 Task: Create Card Card0000000020 in Board Board0000000005 in Workspace WS0000000002 in Trello. Create Card Card0000000021 in Board Board0000000006 in Workspace WS0000000002 in Trello. Create Card Card0000000022 in Board Board0000000006 in Workspace WS0000000002 in Trello. Create Card Card0000000023 in Board Board0000000006 in Workspace WS0000000002 in Trello. Create Card Card0000000024 in Board Board0000000006 in Workspace WS0000000002 in Trello
Action: Mouse moved to (383, 346)
Screenshot: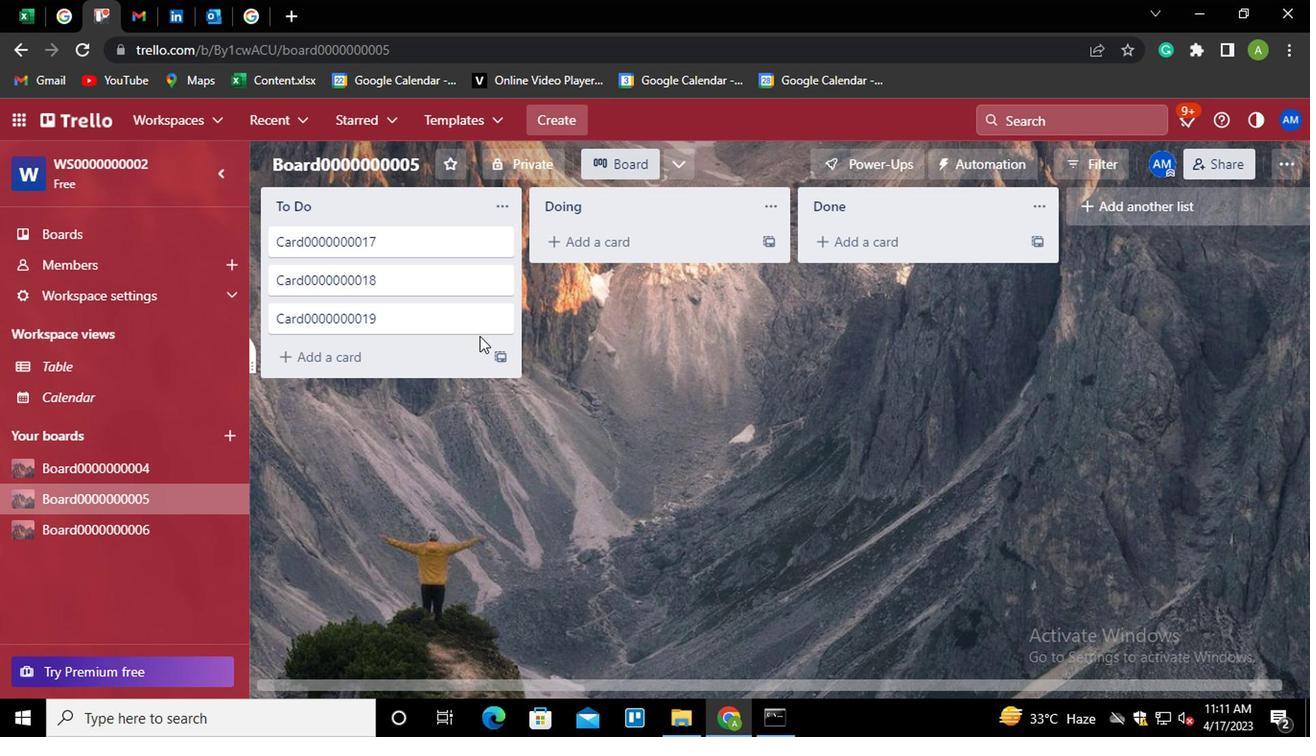 
Action: Mouse pressed left at (383, 346)
Screenshot: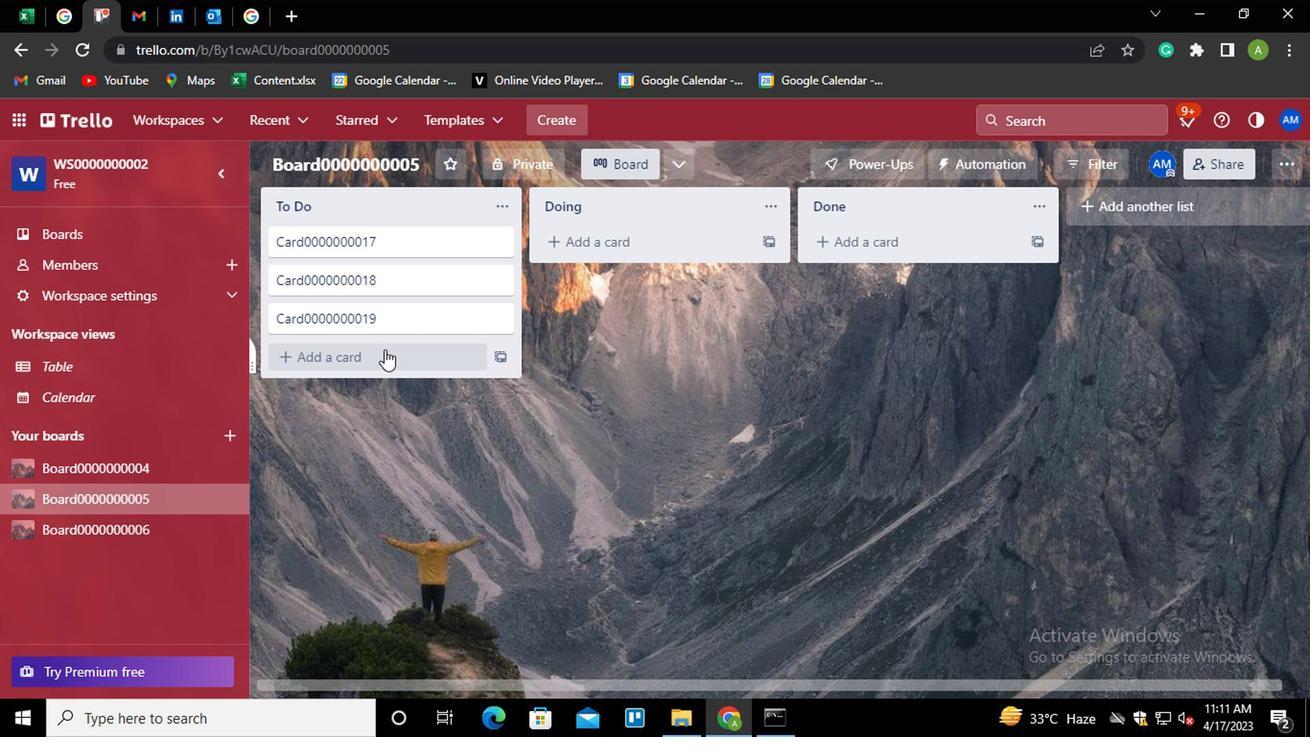 
Action: Key pressed <Key.shift><Key.shift><Key.shift><Key.shift><Key.shift><Key.shift><Key.shift><Key.shift>CARD0000000020<Key.enter>
Screenshot: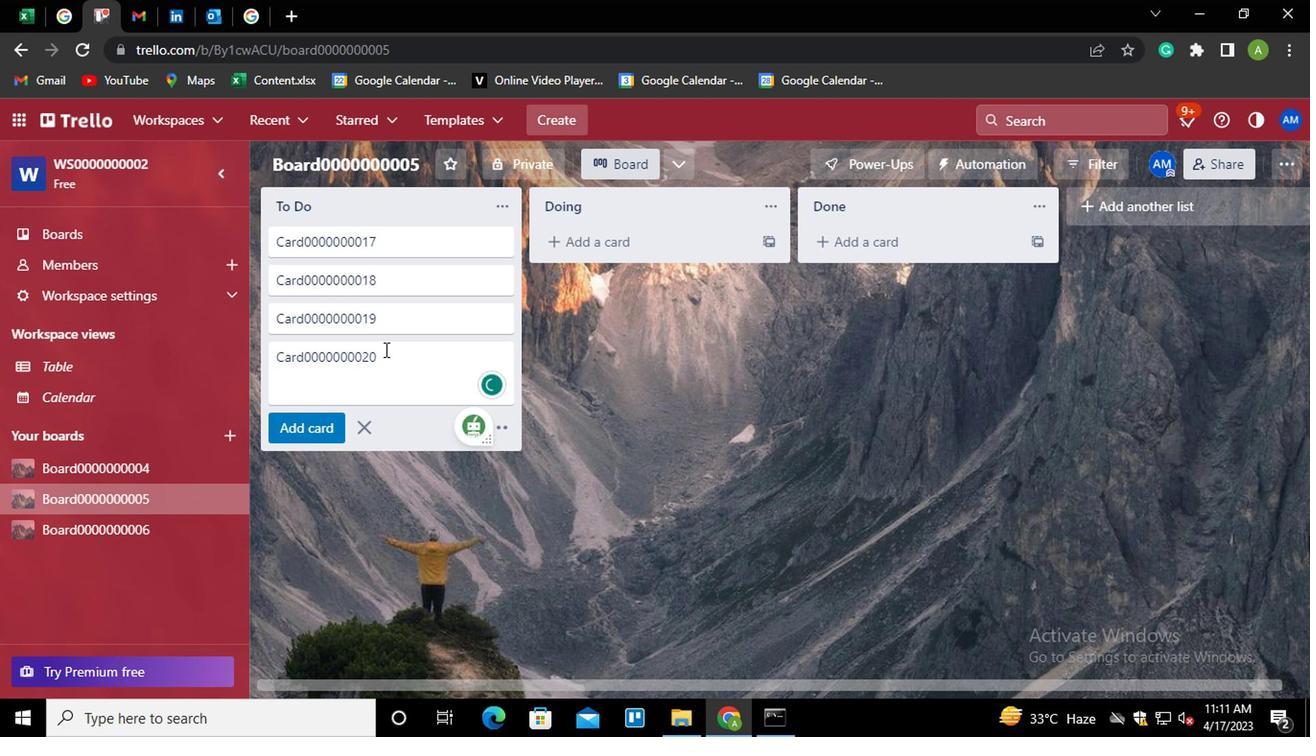 
Action: Mouse moved to (728, 487)
Screenshot: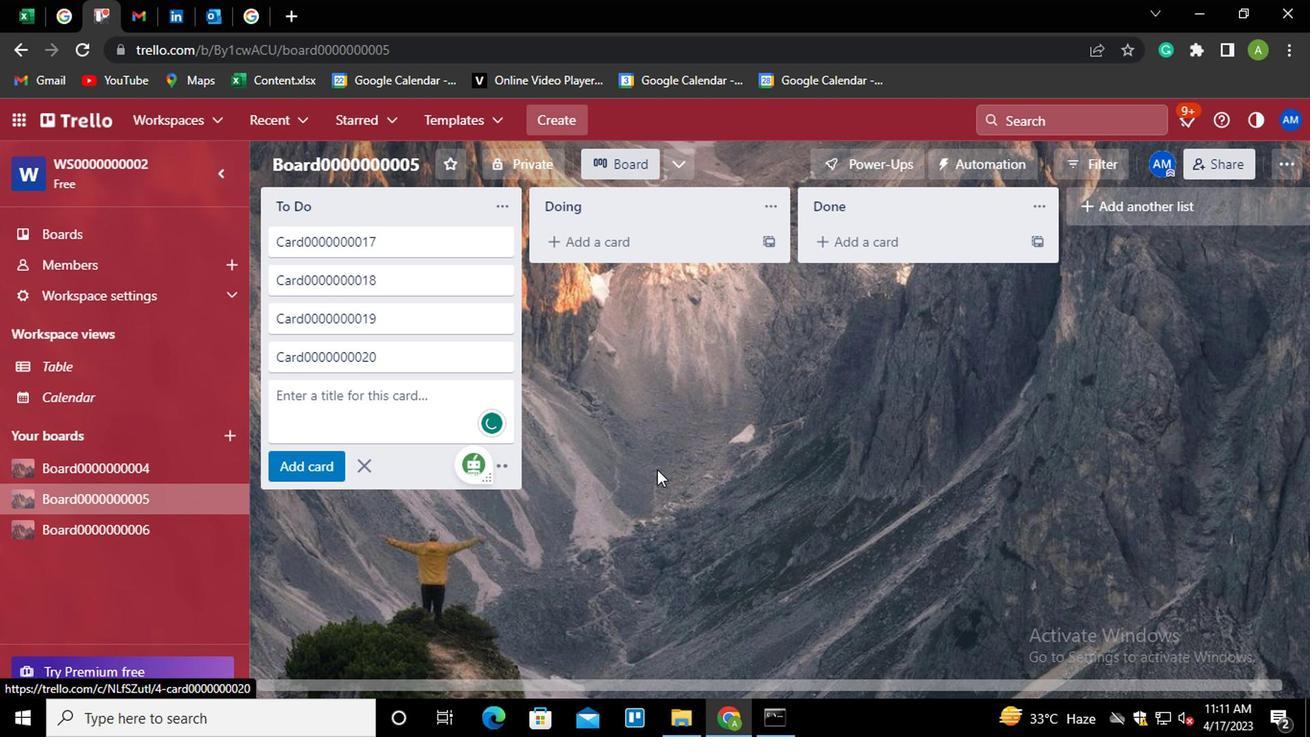 
Action: Mouse pressed left at (728, 487)
Screenshot: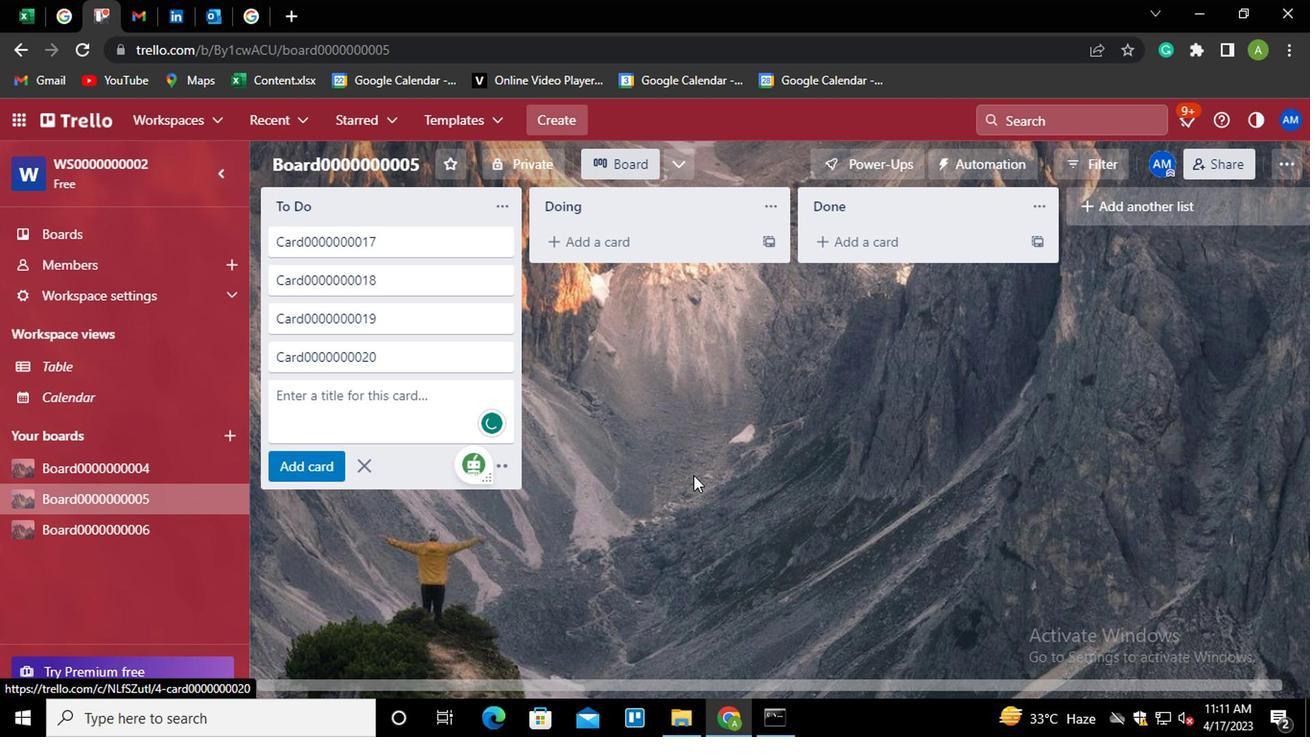 
Action: Mouse moved to (75, 531)
Screenshot: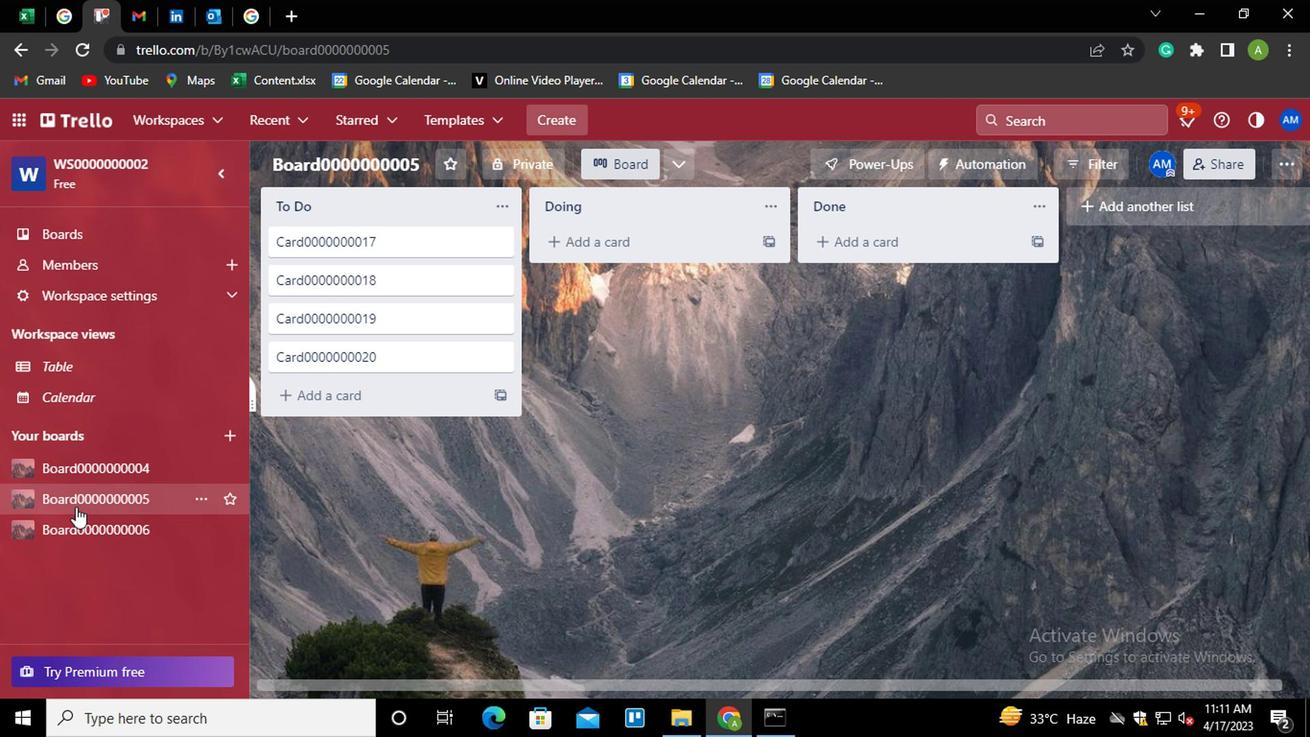 
Action: Mouse pressed left at (75, 531)
Screenshot: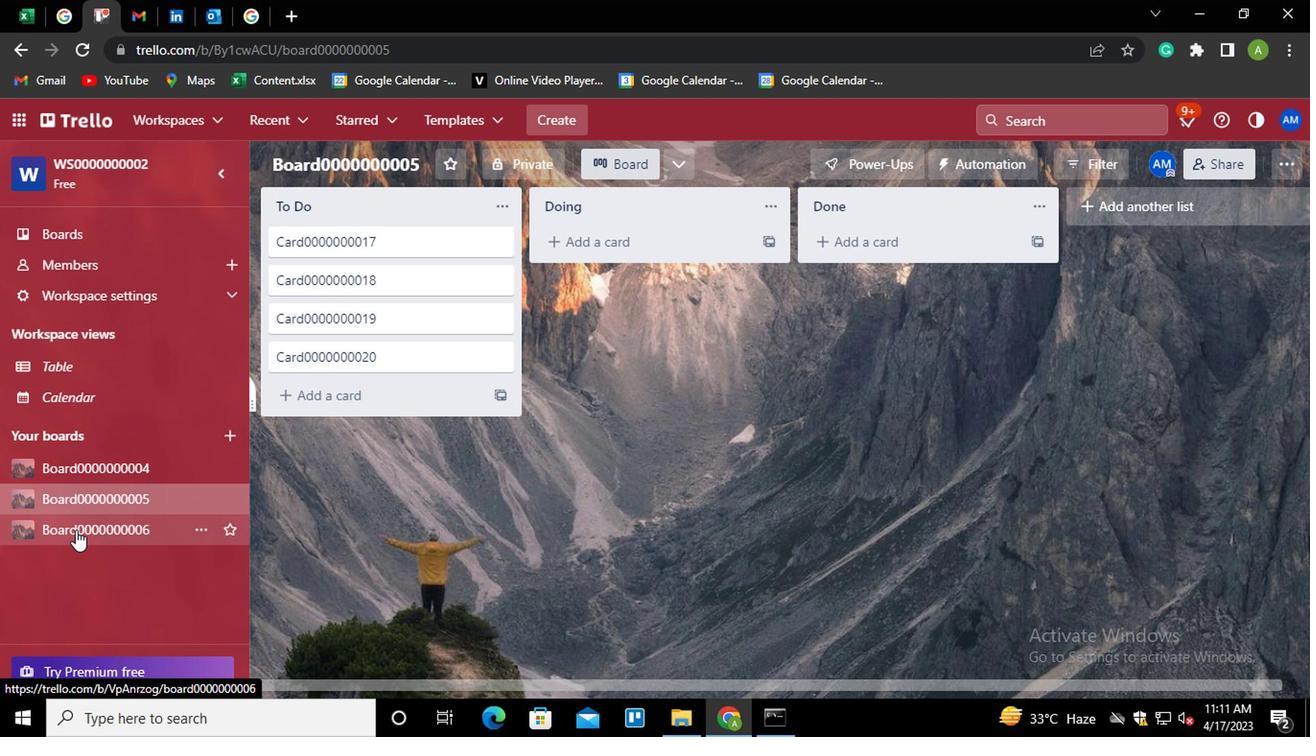 
Action: Mouse moved to (311, 284)
Screenshot: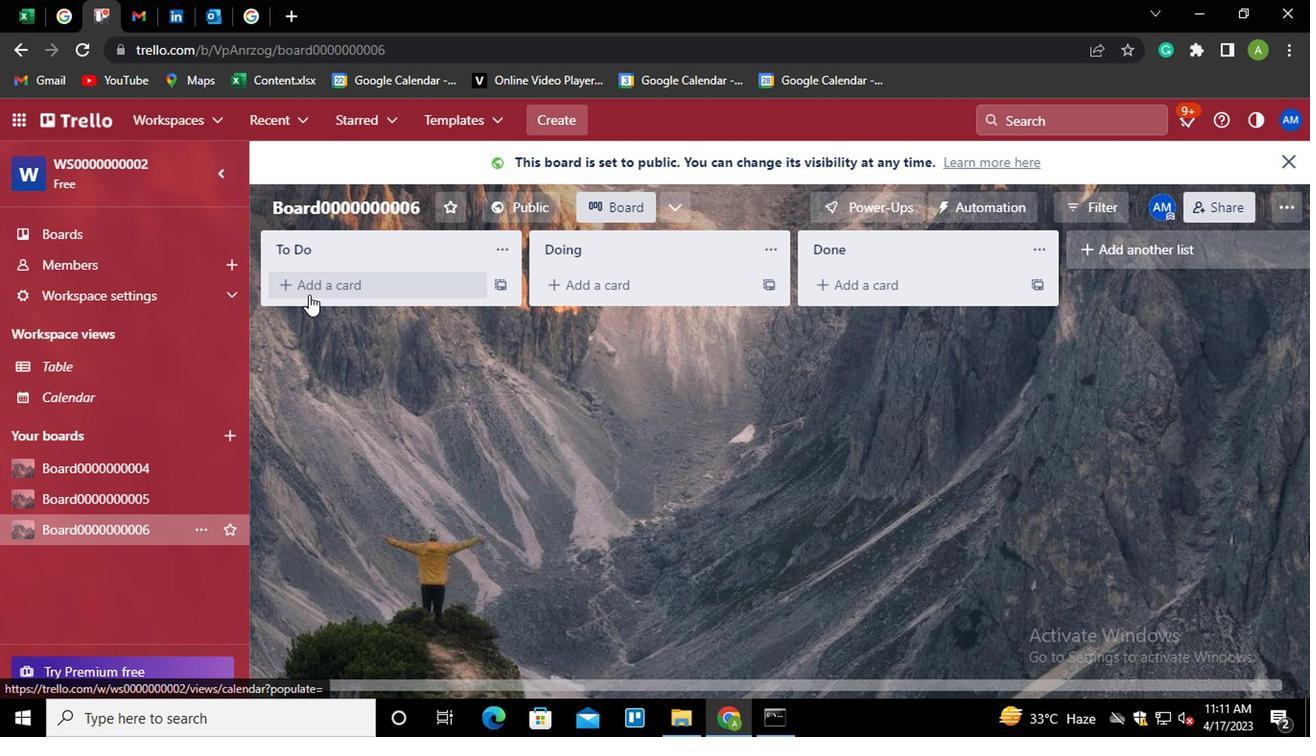 
Action: Mouse pressed left at (311, 284)
Screenshot: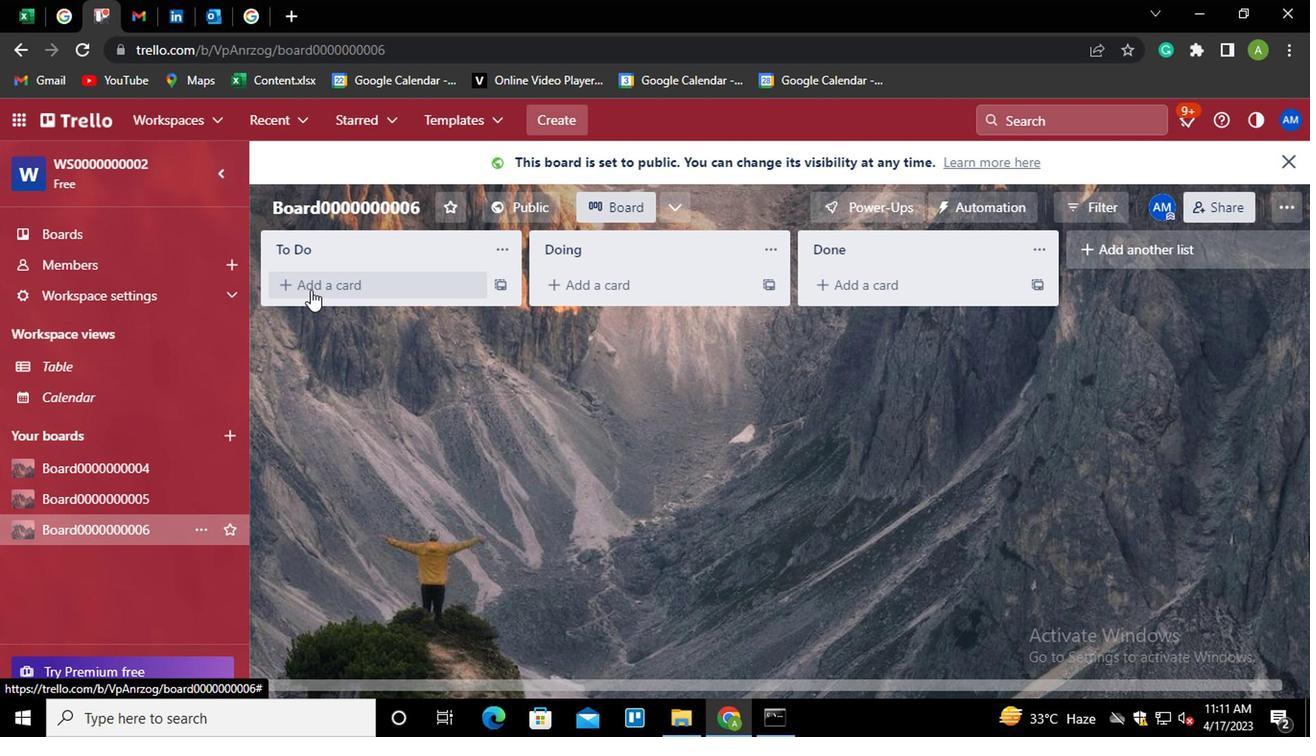 
Action: Key pressed <Key.shift><Key.shift><Key.shift><Key.shift><Key.shift><Key.shift><Key.shift>CARD0000000021<Key.enter><Key.shift>CARD0000000022<Key.enter><Key.shift><Key.shift>CARD0000000023<Key.enter><Key.shift>CARD0000000024
Screenshot: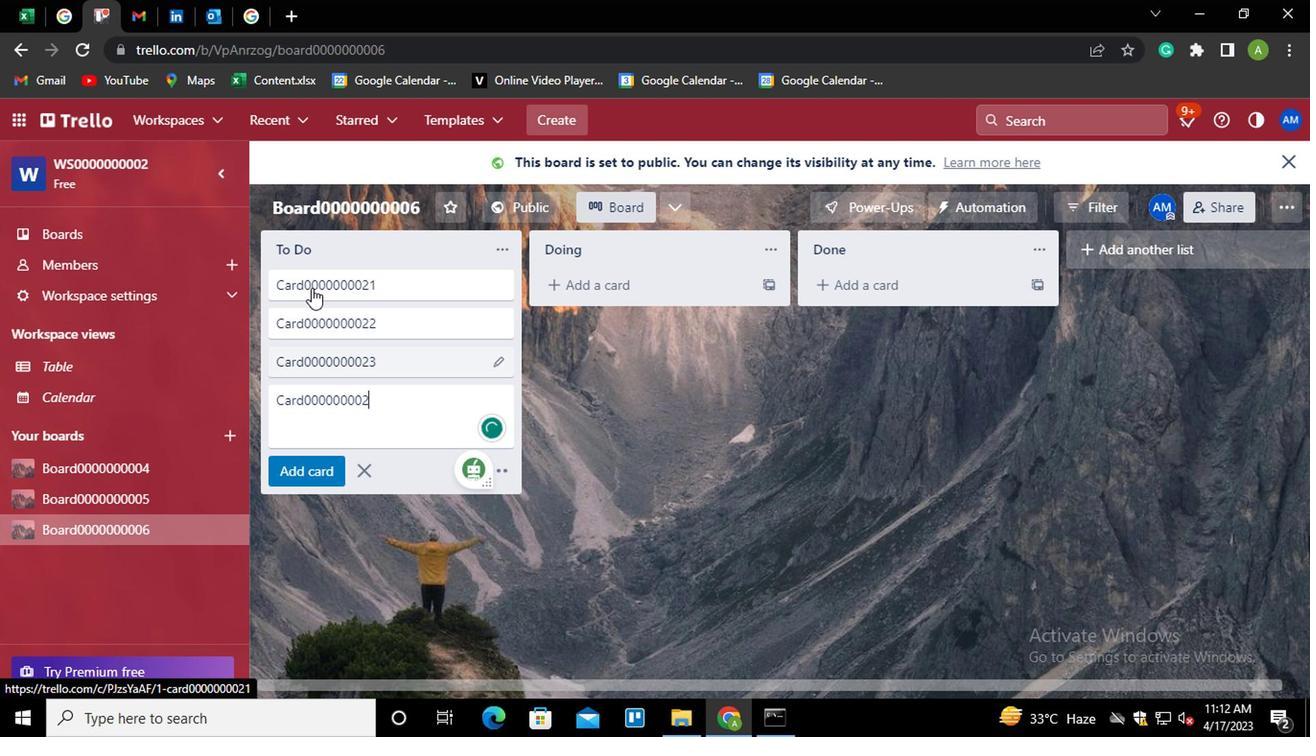 
Action: Mouse moved to (681, 522)
Screenshot: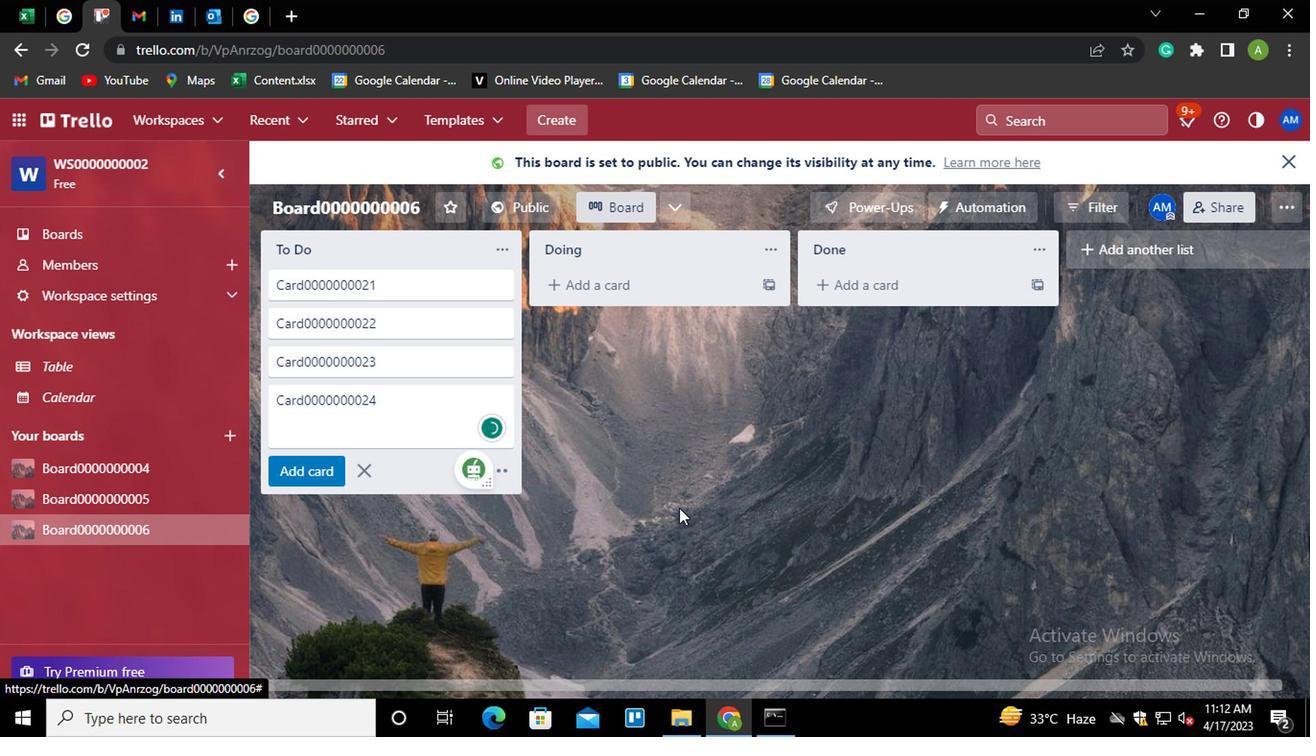 
Action: Mouse pressed left at (681, 522)
Screenshot: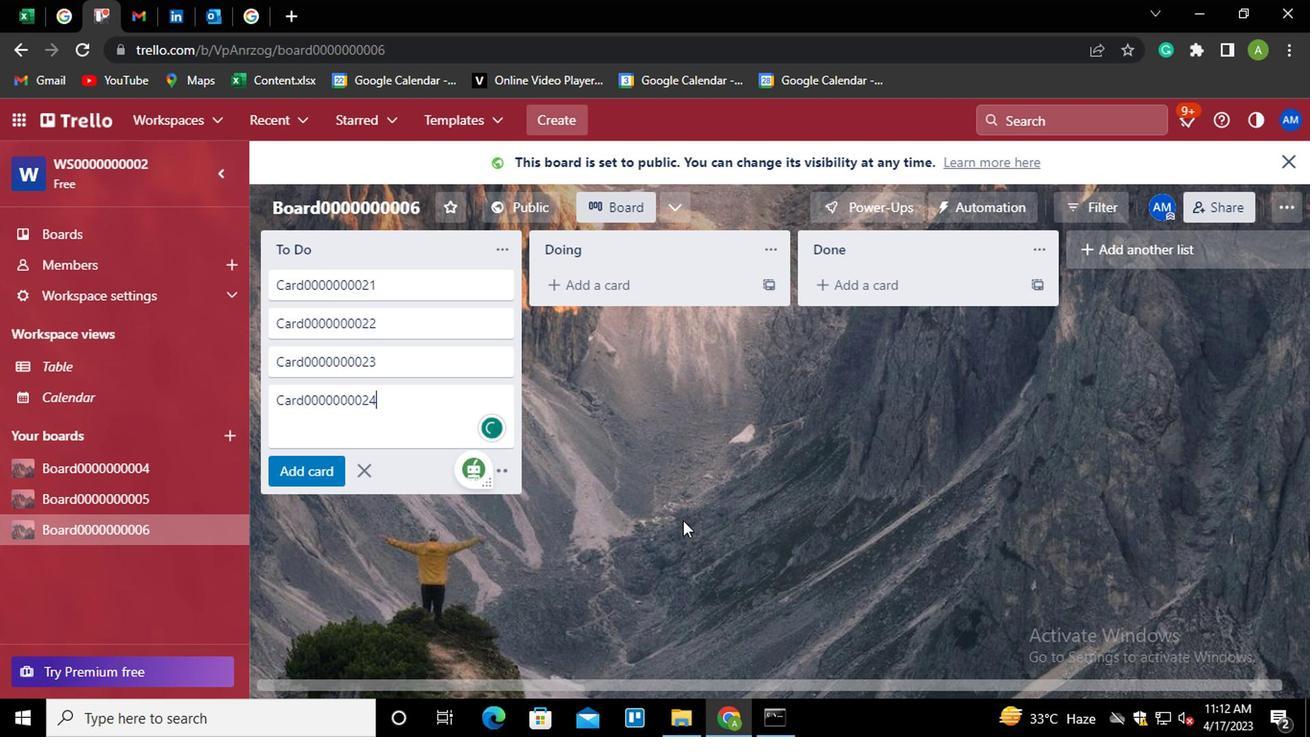 
Action: Mouse moved to (805, 609)
Screenshot: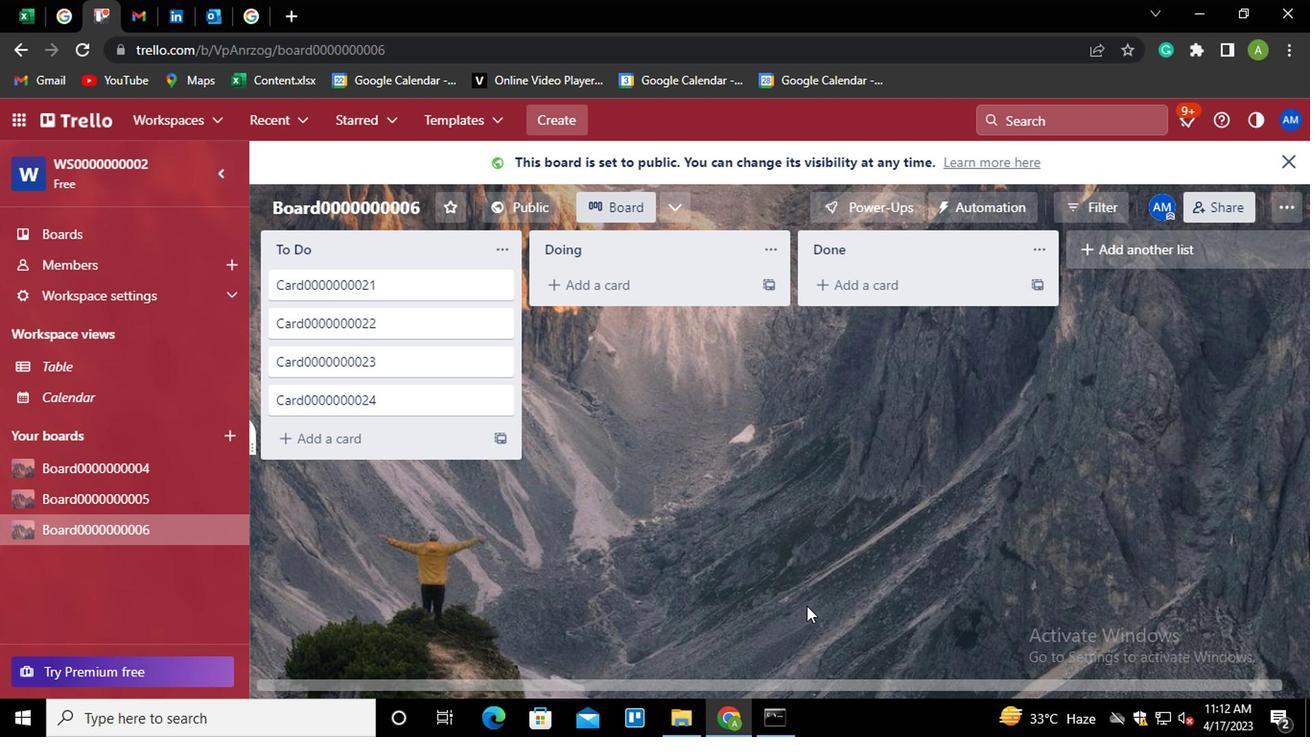 
